 Task: Start in the project AgileEagle the sprint 'Data Cleansing Sprint', with a duration of 2 weeks. Start in the project AgileEagle the sprint 'Data Cleansing Sprint', with a duration of 1 week. Start in the project AgileEagle the sprint 'Data Cleansing Sprint', with a duration of 3 weeks
Action: Mouse scrolled (1153, 381) with delta (0, 0)
Screenshot: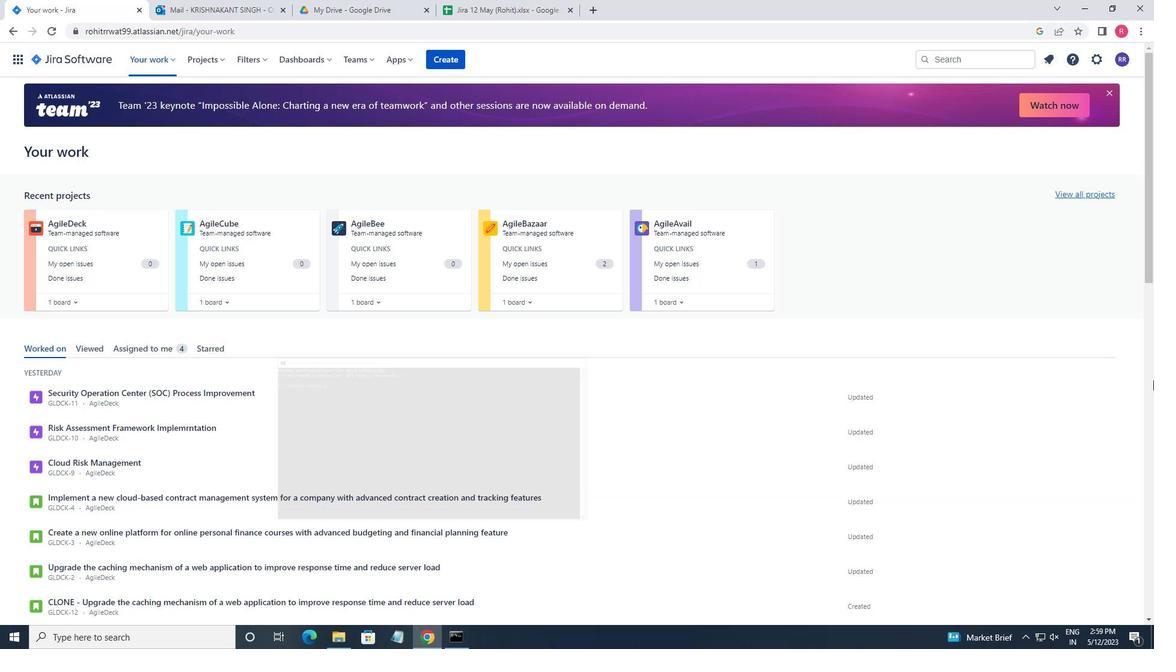 
Action: Mouse moved to (1016, 373)
Screenshot: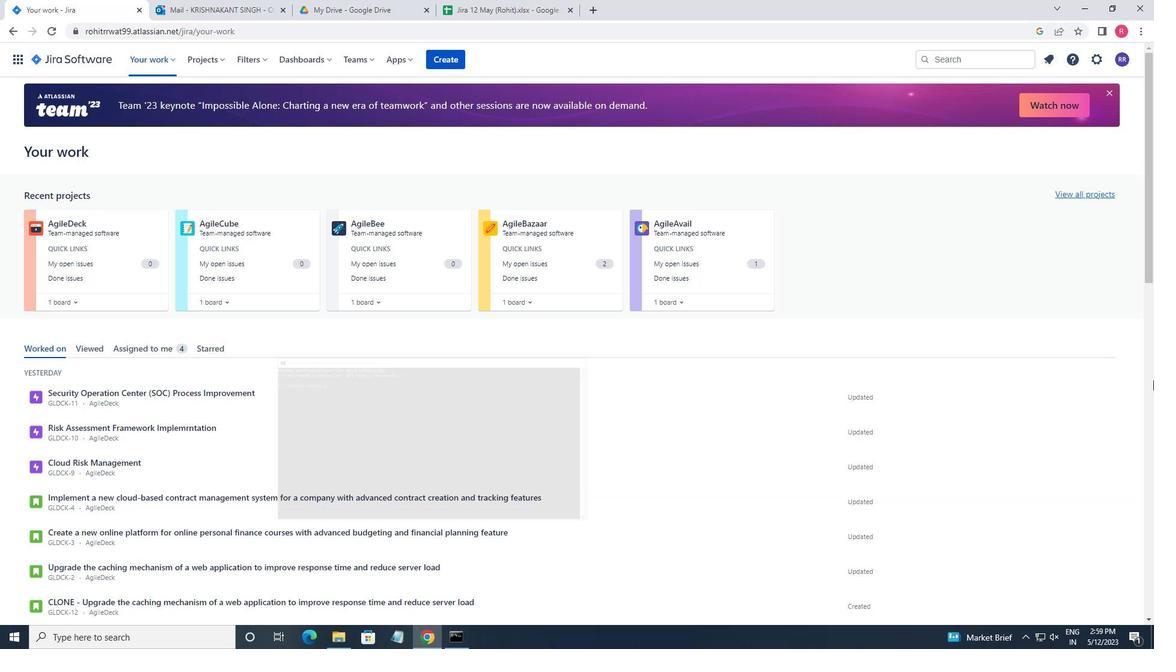 
Action: Mouse scrolled (1016, 374) with delta (0, 0)
Screenshot: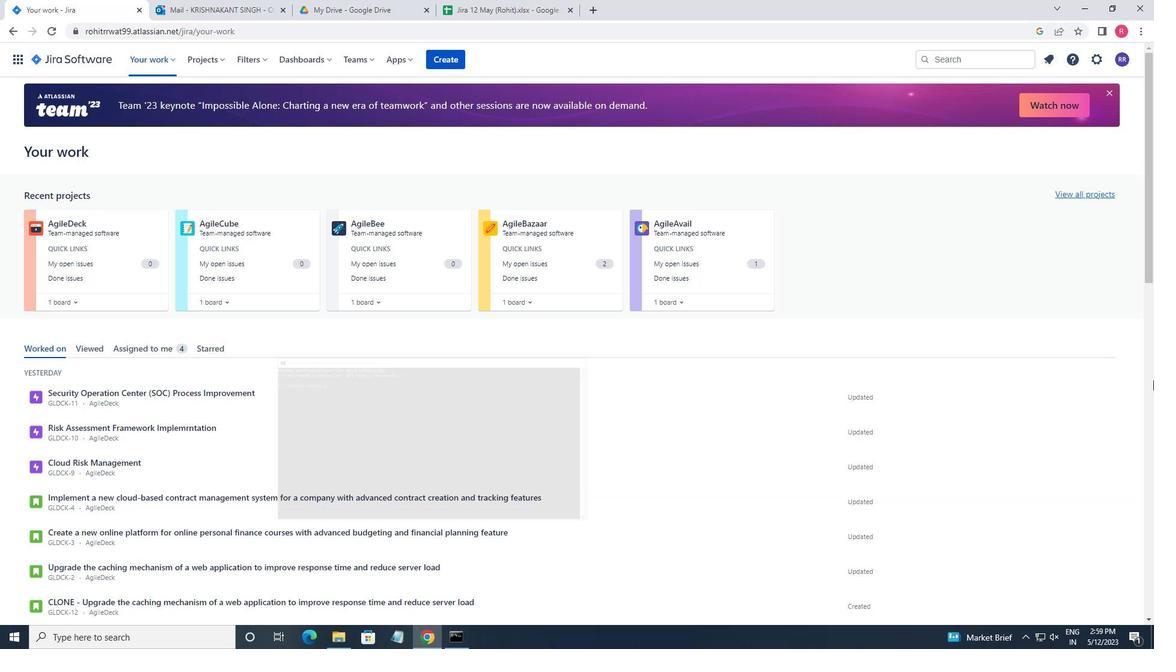 
Action: Mouse moved to (197, 55)
Screenshot: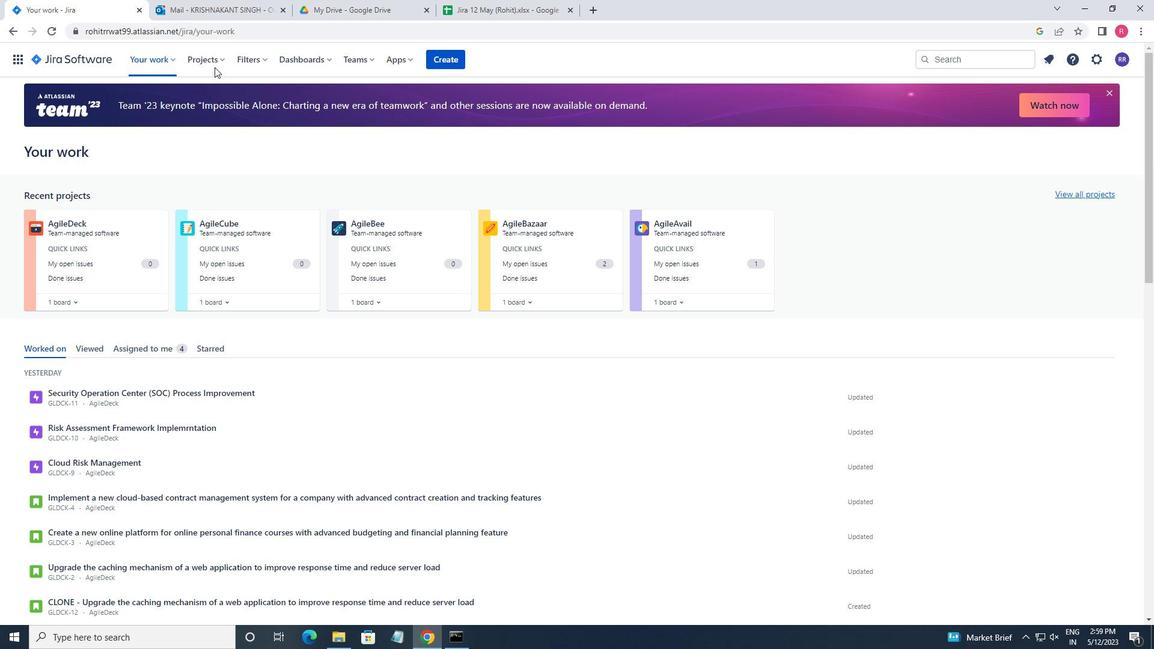 
Action: Mouse pressed left at (197, 55)
Screenshot: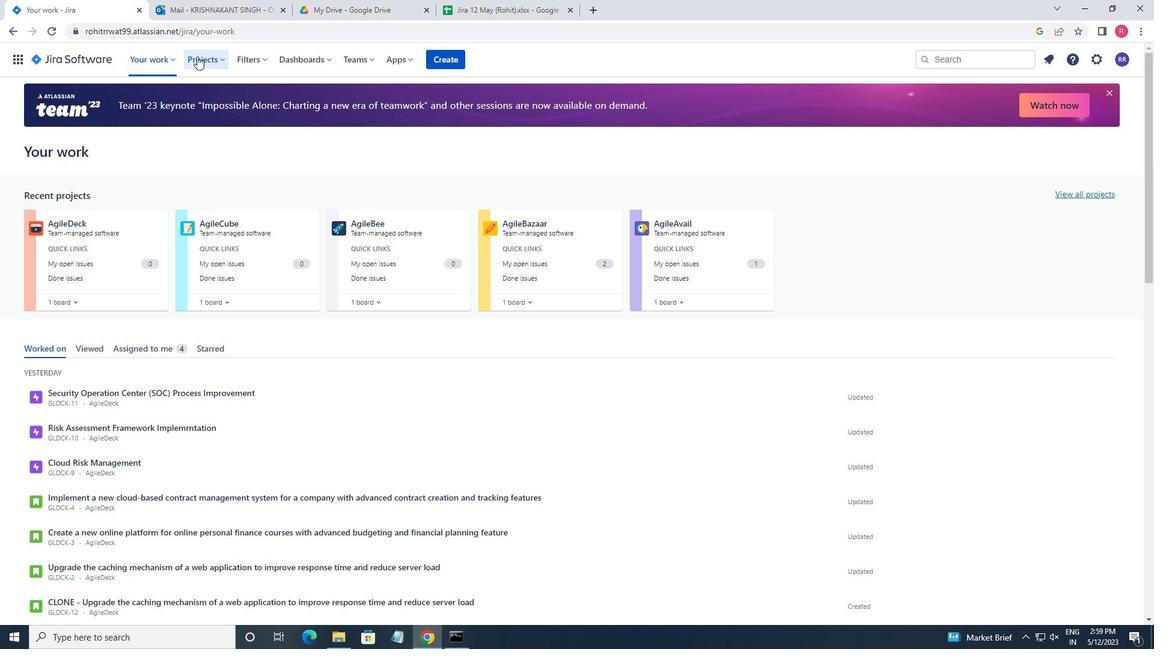 
Action: Mouse moved to (256, 115)
Screenshot: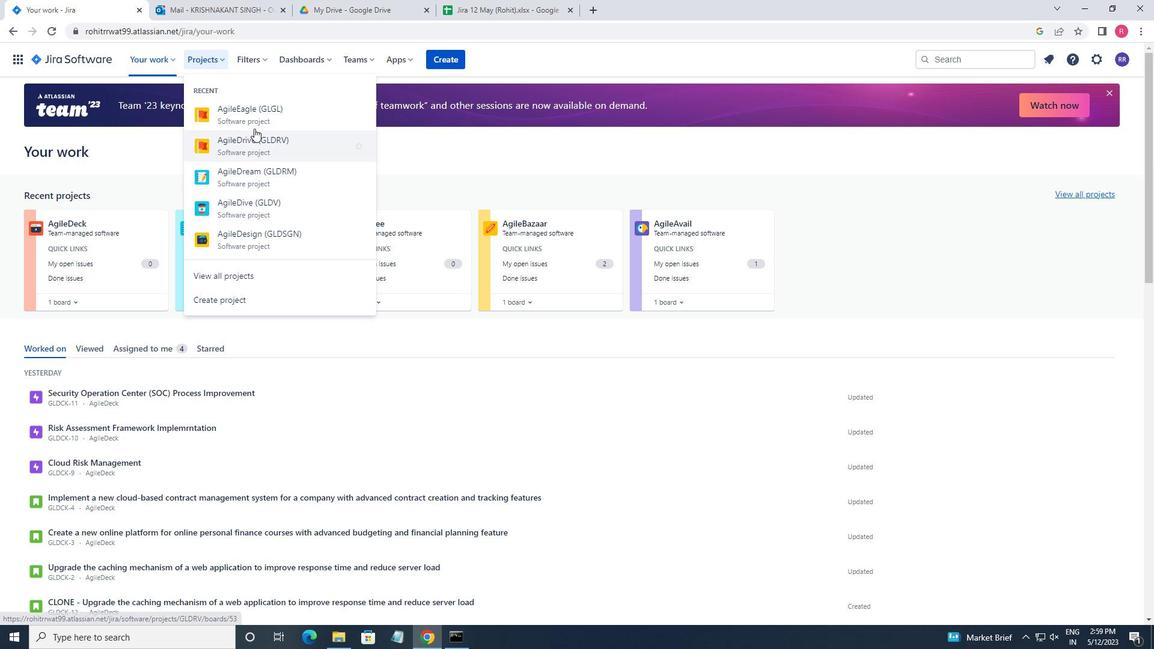 
Action: Mouse pressed left at (256, 115)
Screenshot: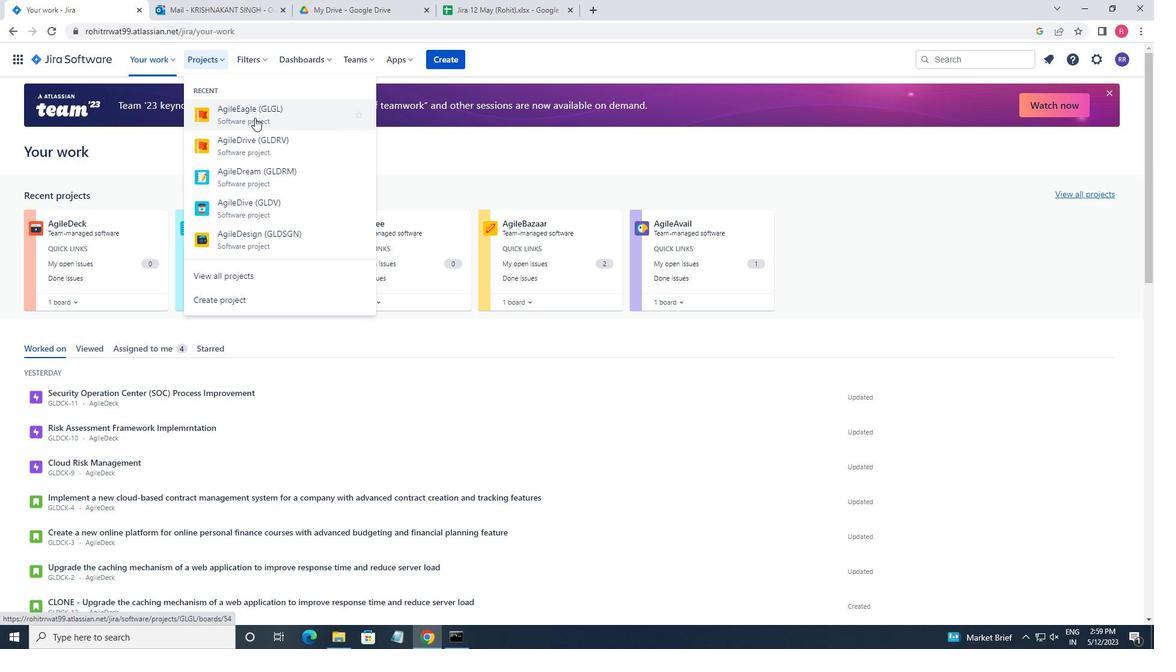 
Action: Mouse moved to (65, 184)
Screenshot: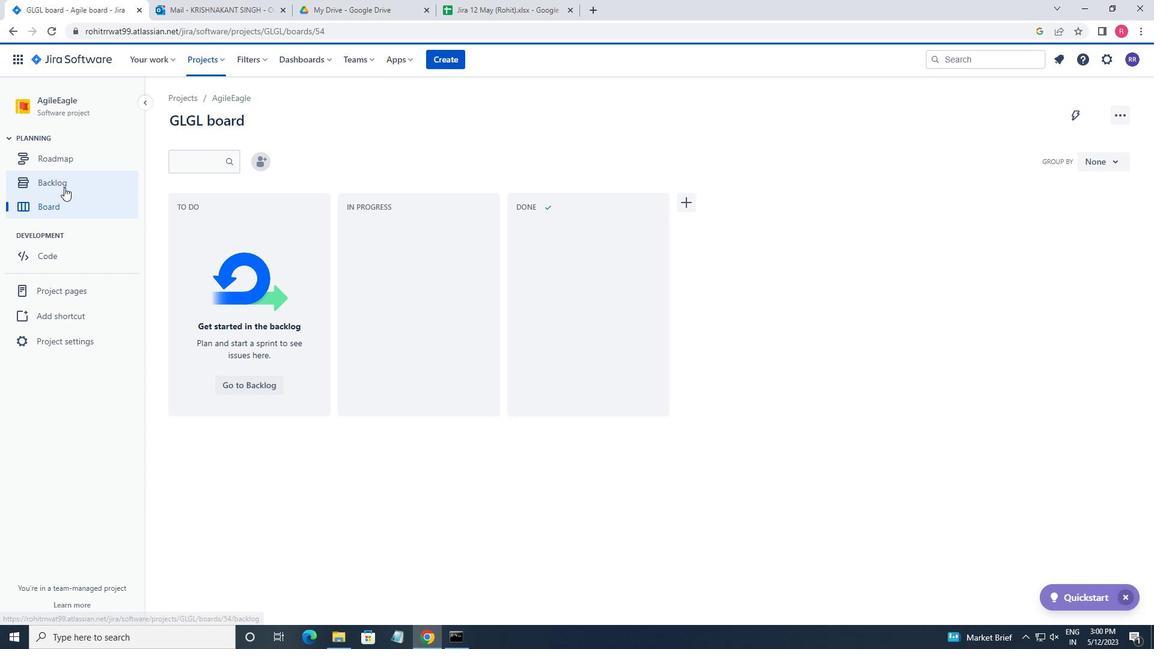 
Action: Mouse pressed left at (65, 184)
Screenshot: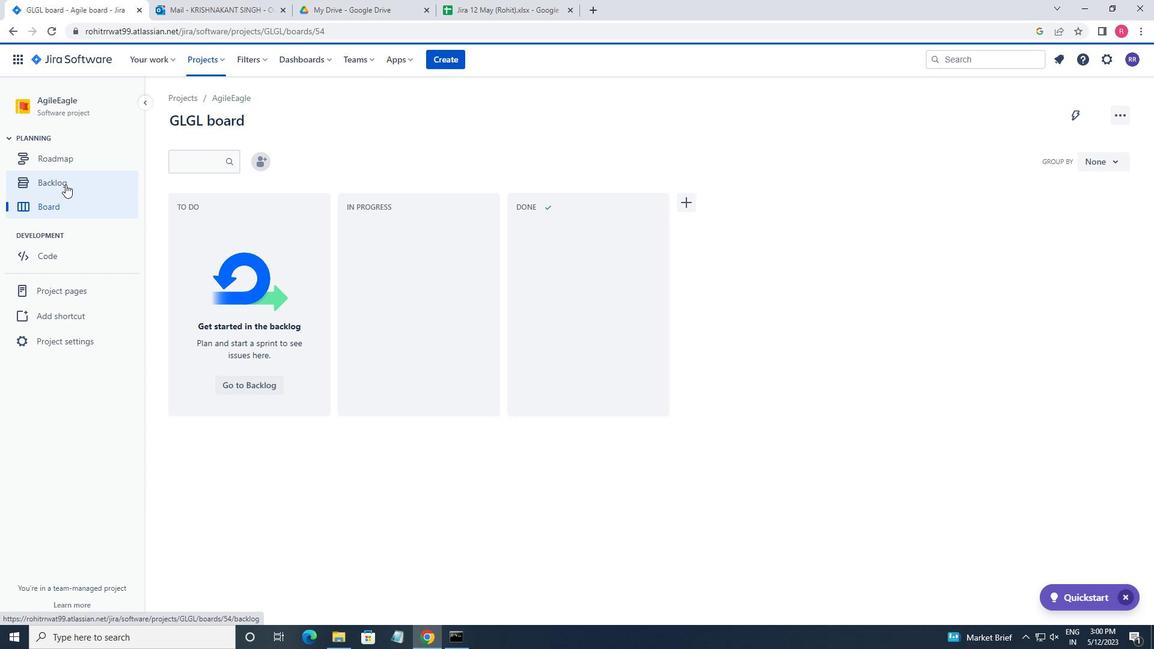 
Action: Mouse moved to (1063, 196)
Screenshot: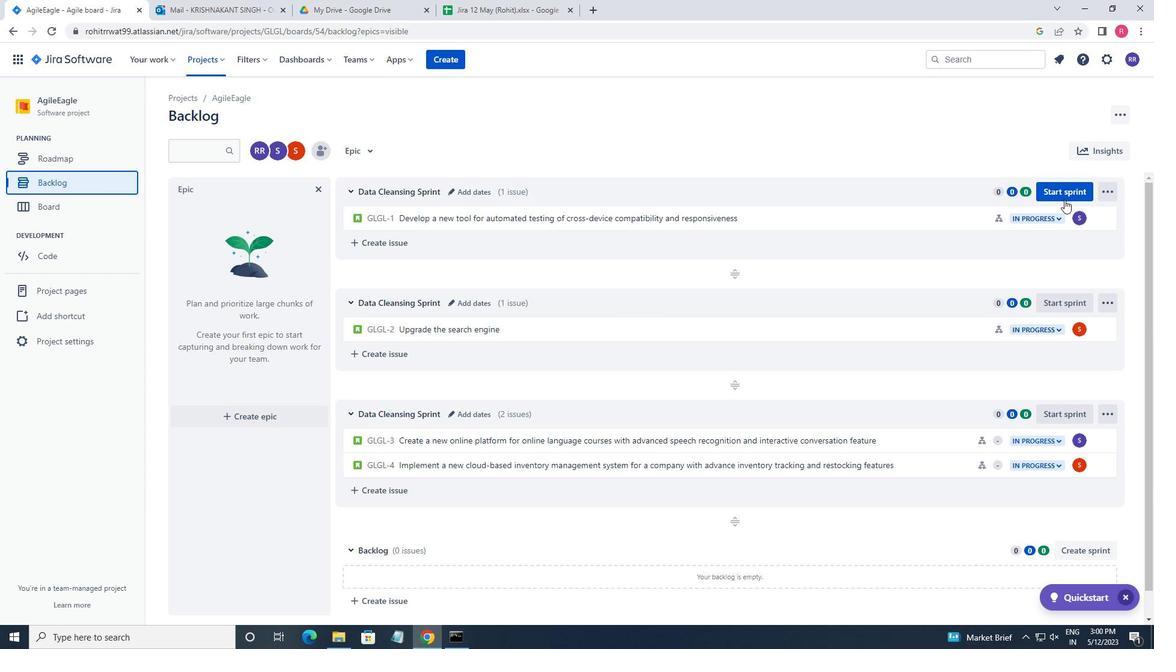 
Action: Mouse pressed left at (1063, 196)
Screenshot: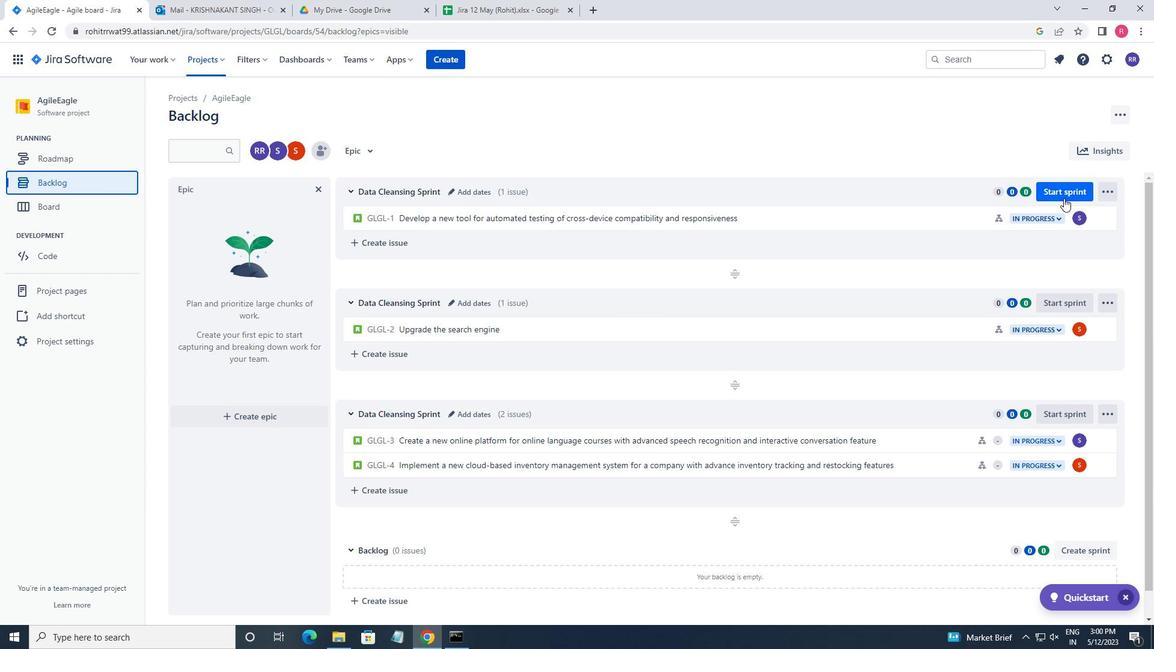 
Action: Mouse moved to (534, 207)
Screenshot: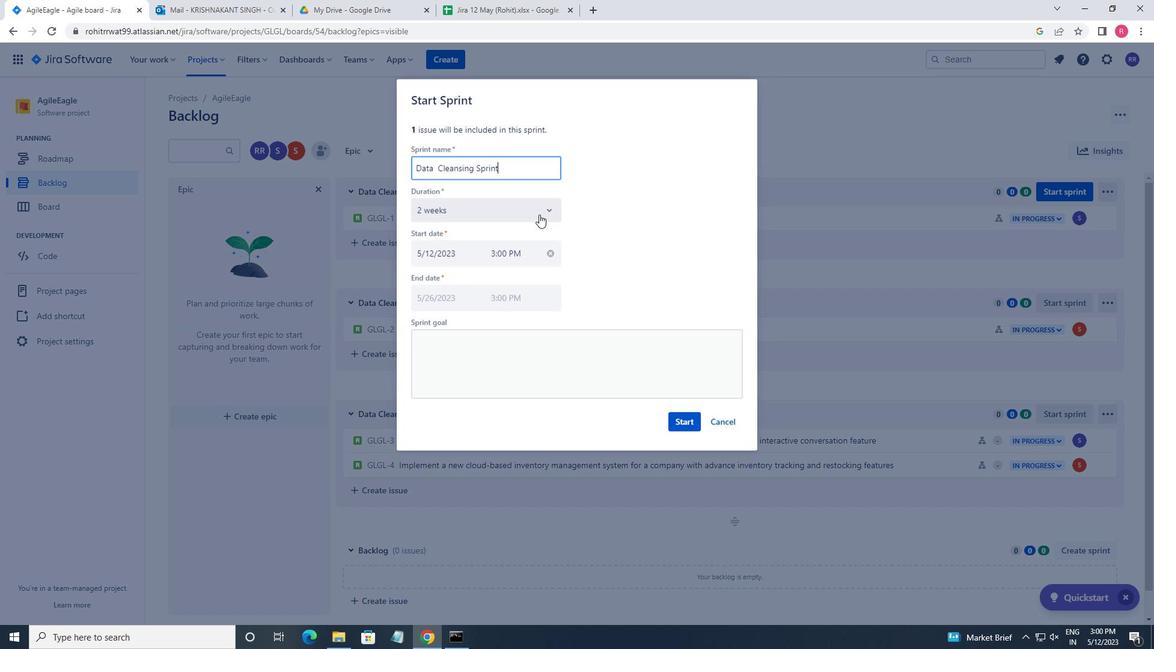 
Action: Mouse pressed left at (534, 207)
Screenshot: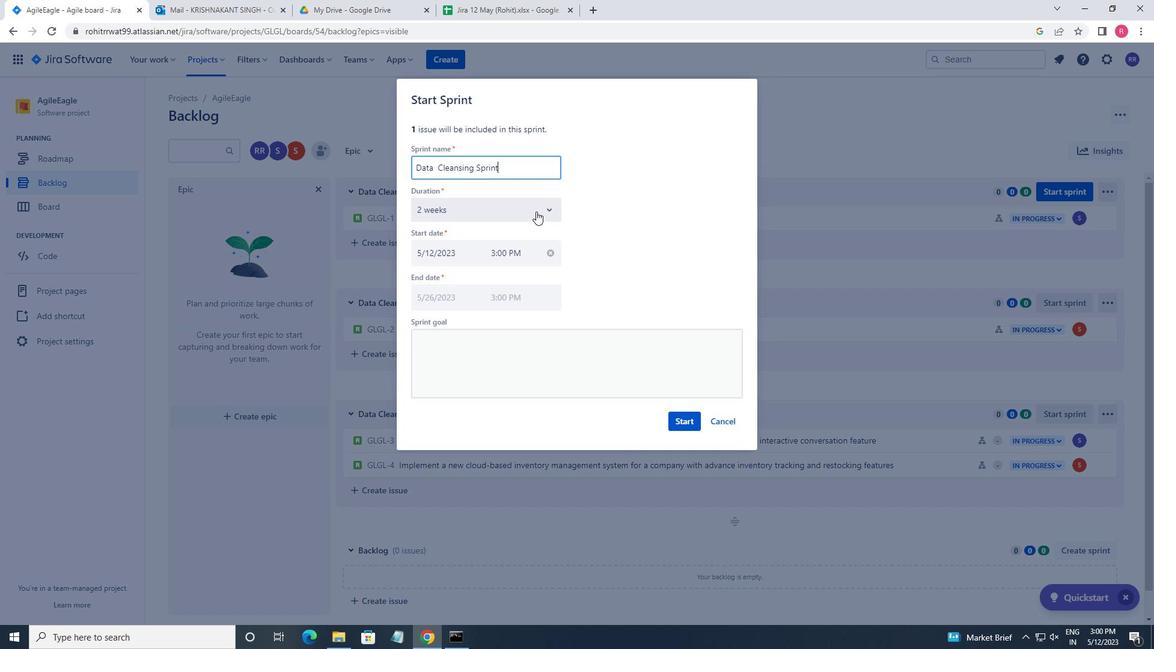
Action: Mouse moved to (505, 263)
Screenshot: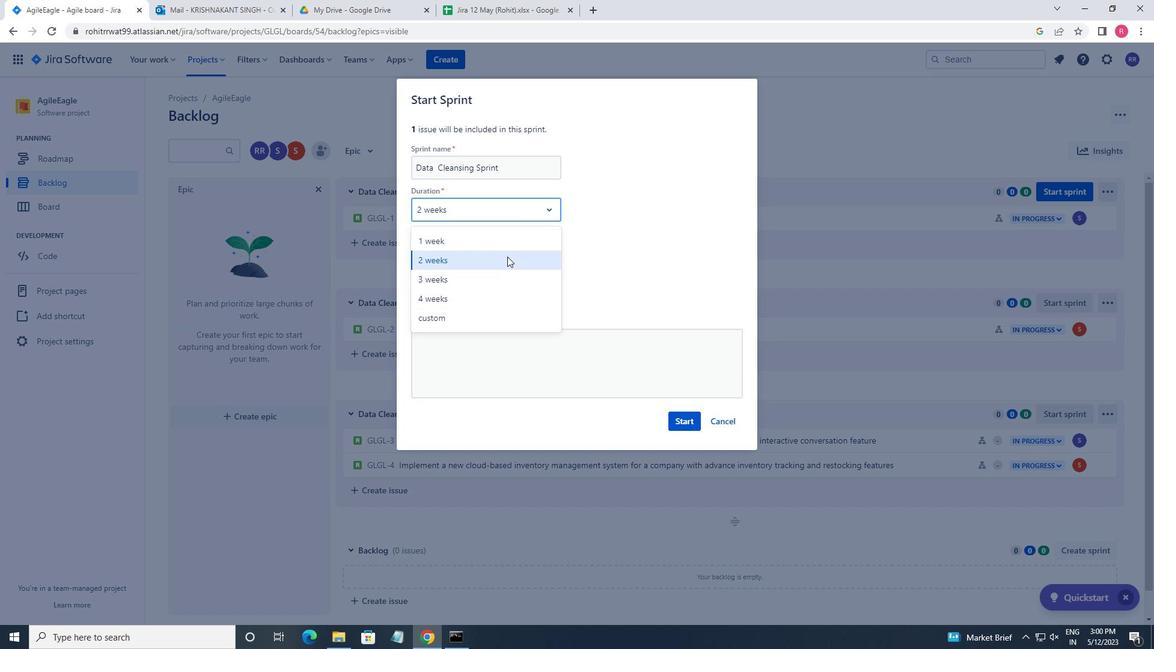 
Action: Mouse pressed left at (505, 263)
Screenshot: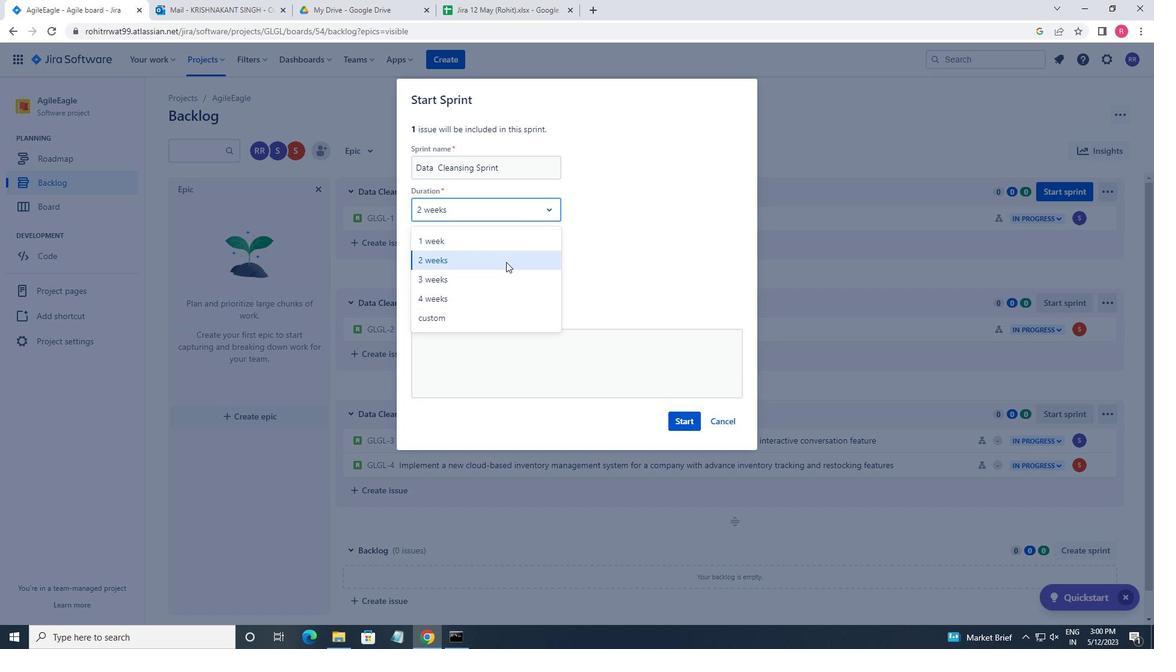 
Action: Mouse moved to (680, 426)
Screenshot: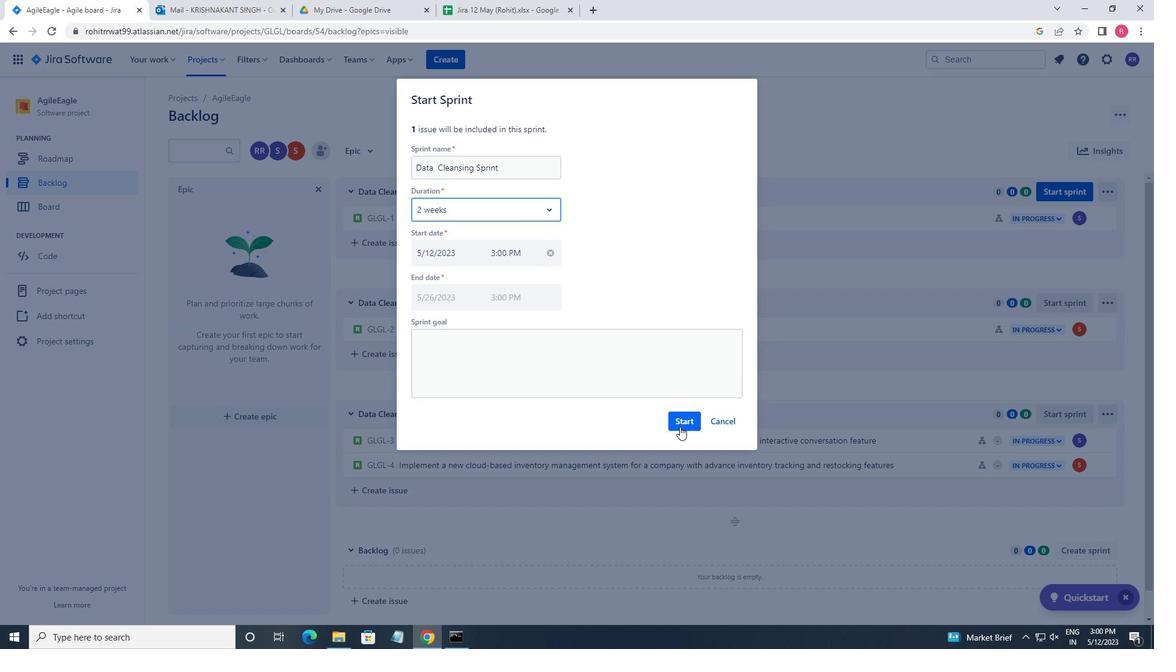 
Action: Mouse pressed left at (680, 426)
Screenshot: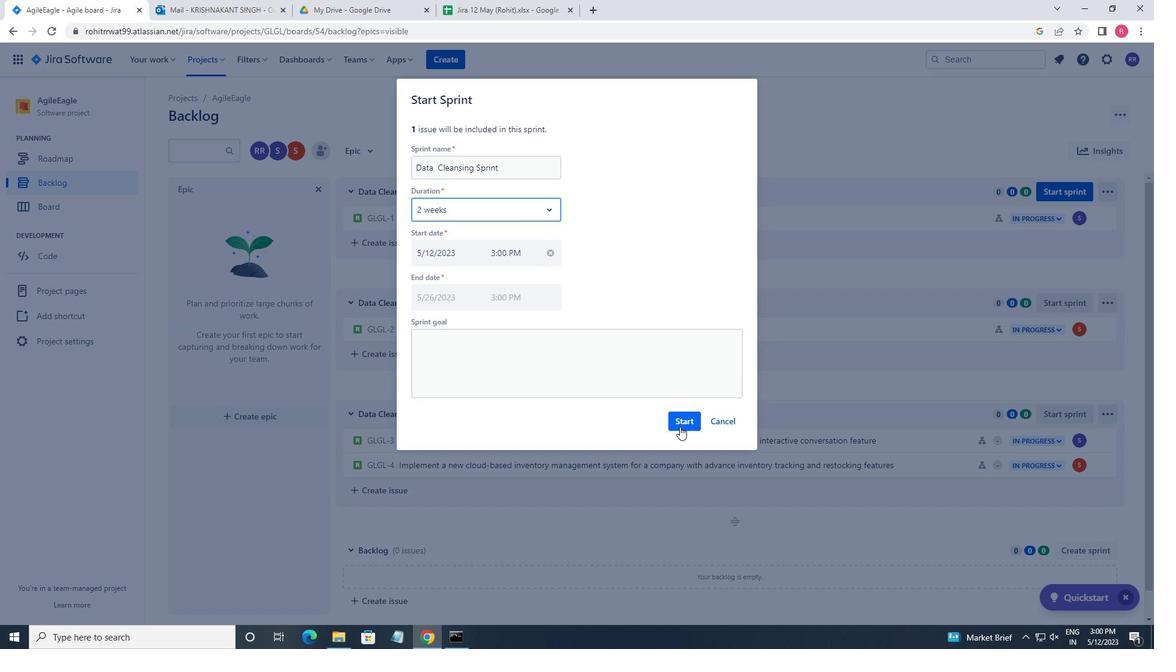 
Action: Mouse moved to (74, 185)
Screenshot: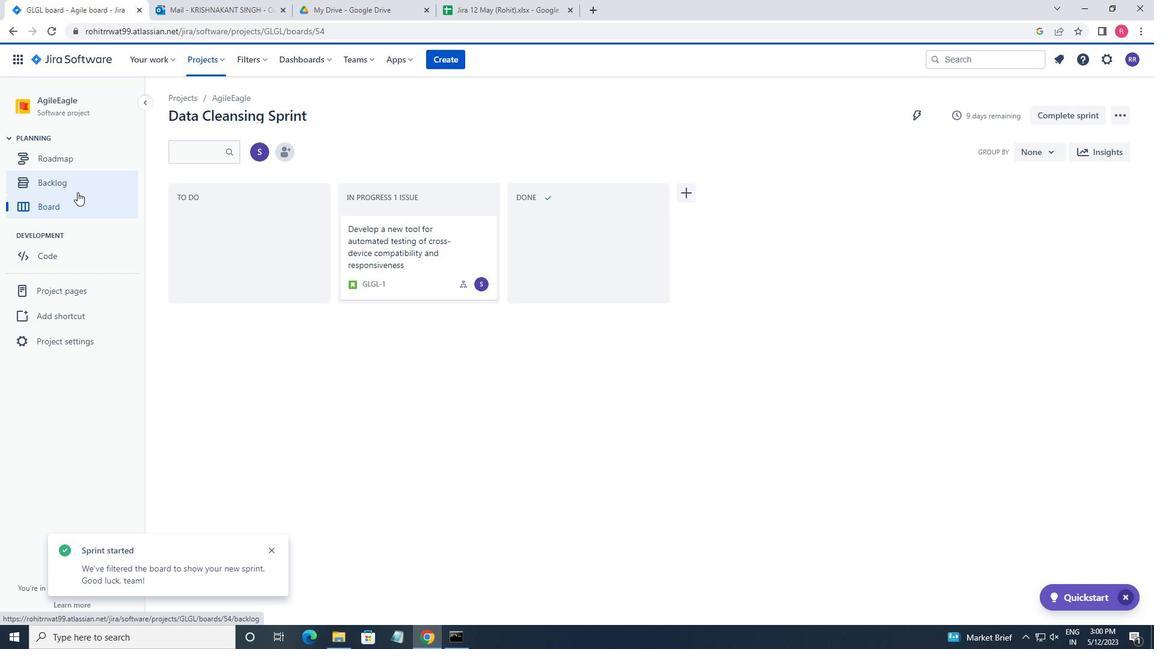 
Action: Mouse pressed left at (74, 185)
Screenshot: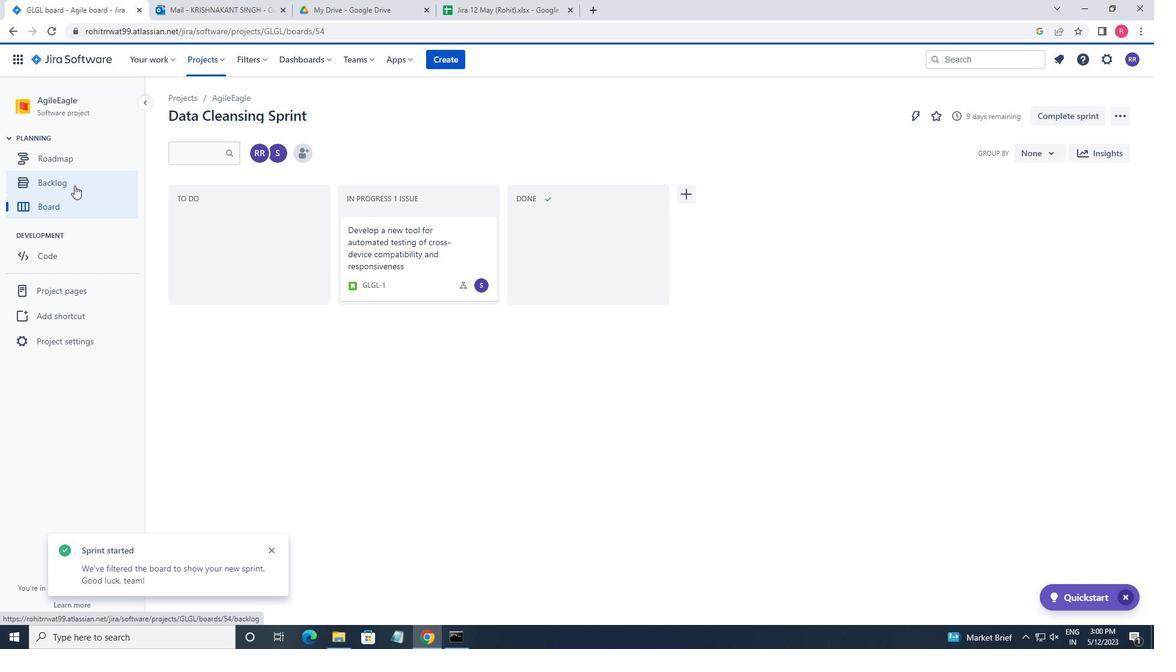 
Action: Mouse moved to (1072, 293)
Screenshot: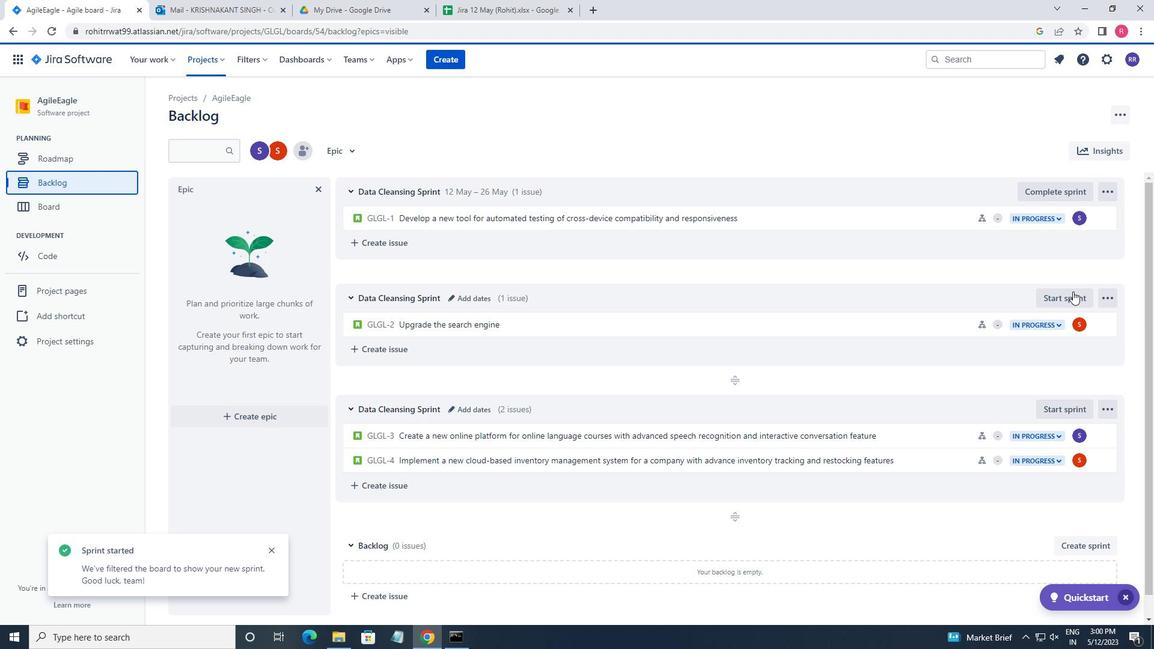 
Action: Mouse pressed left at (1072, 293)
Screenshot: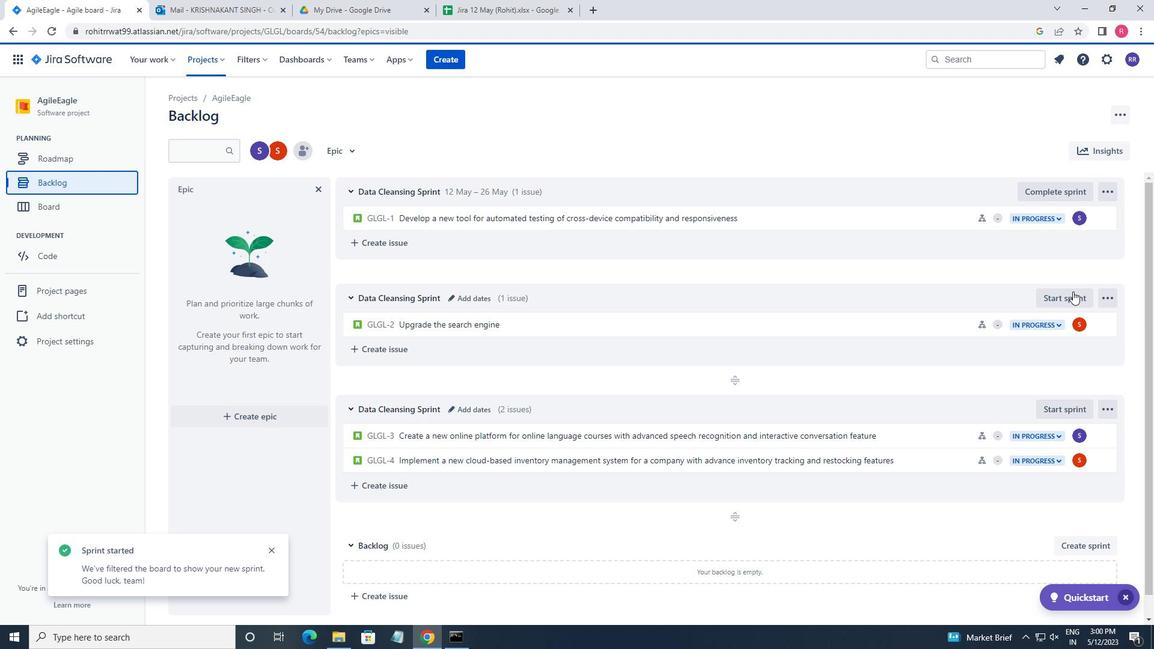 
Action: Mouse moved to (529, 218)
Screenshot: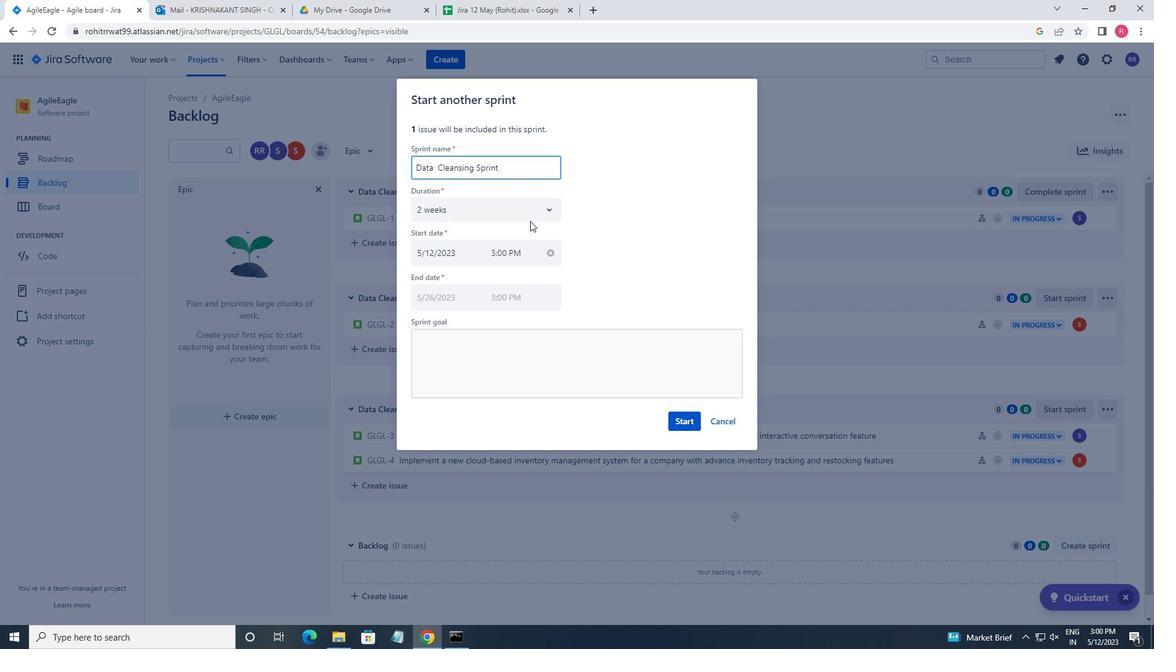 
Action: Mouse pressed left at (529, 218)
Screenshot: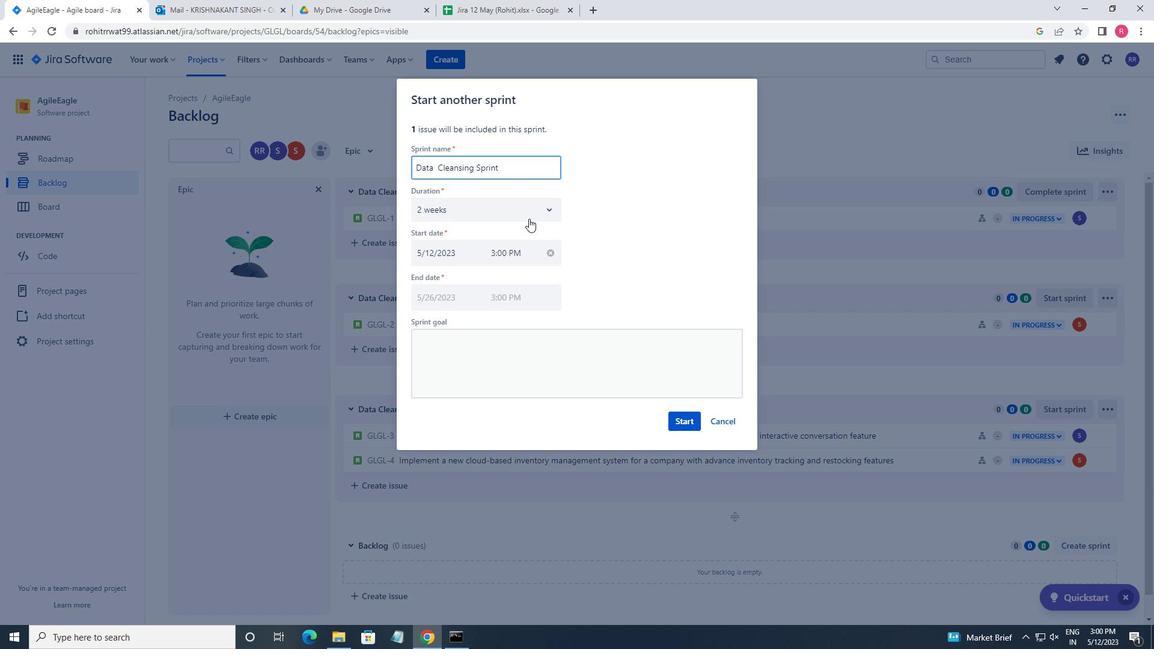 
Action: Mouse moved to (488, 247)
Screenshot: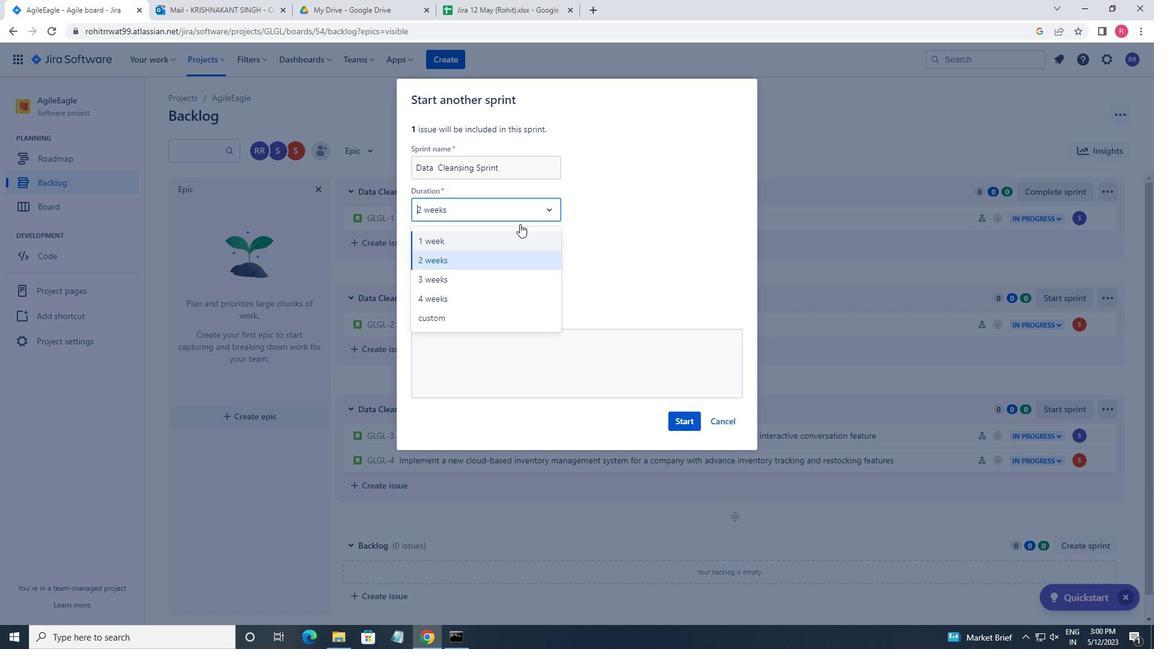 
Action: Mouse pressed left at (488, 247)
Screenshot: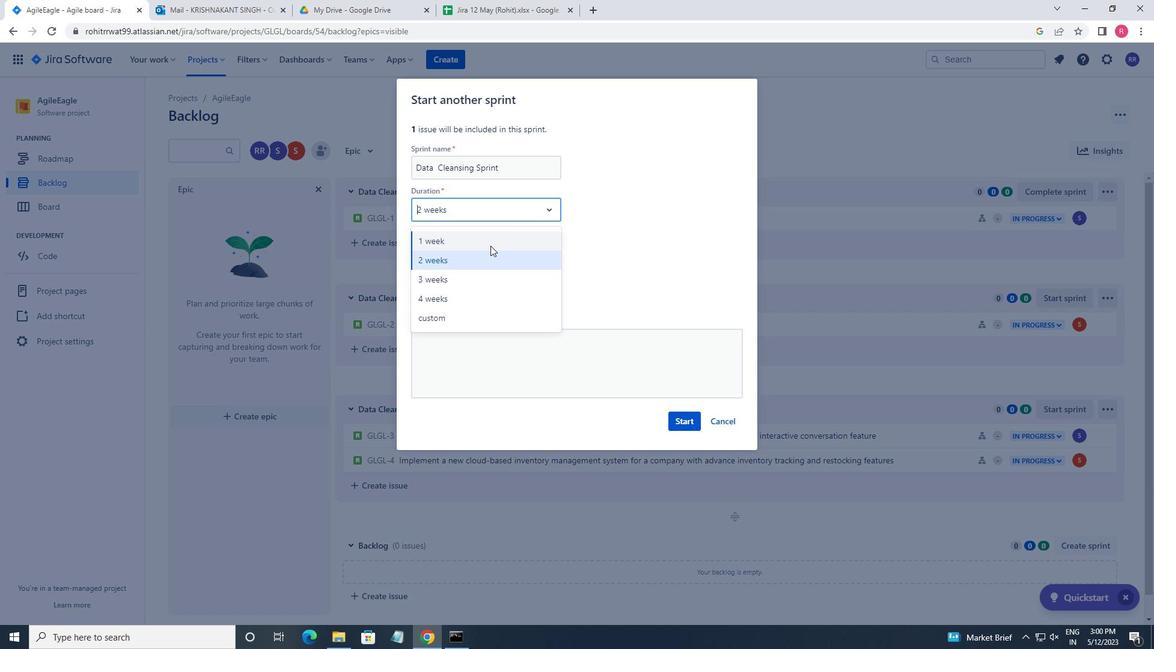 
Action: Mouse moved to (681, 422)
Screenshot: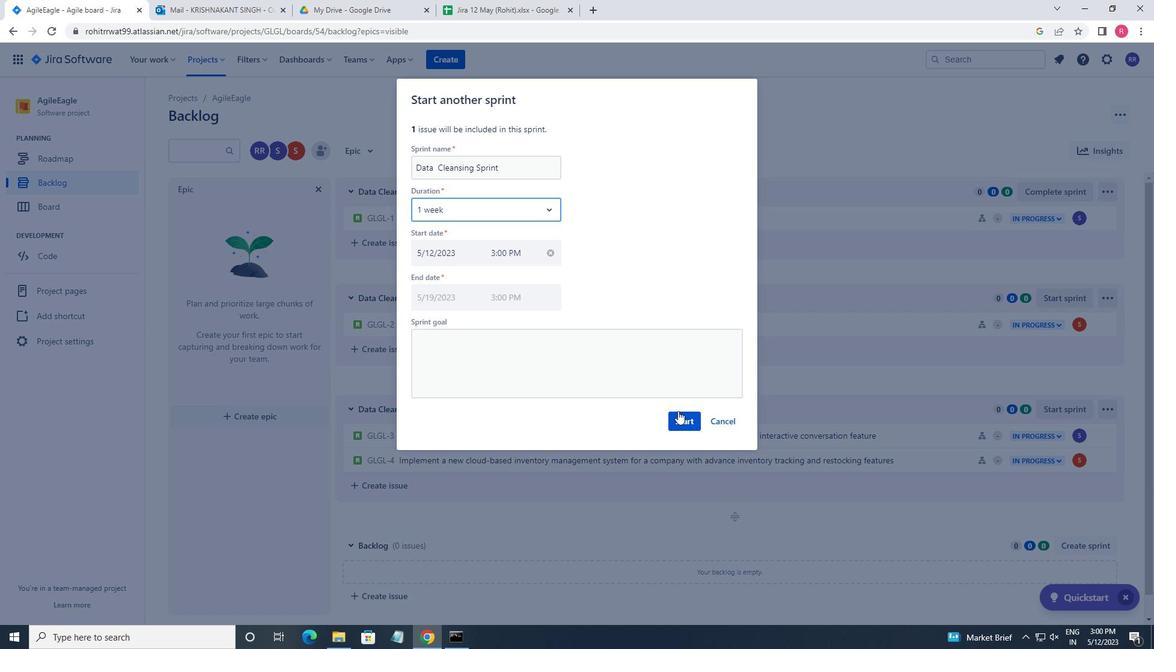 
Action: Mouse pressed left at (681, 422)
Screenshot: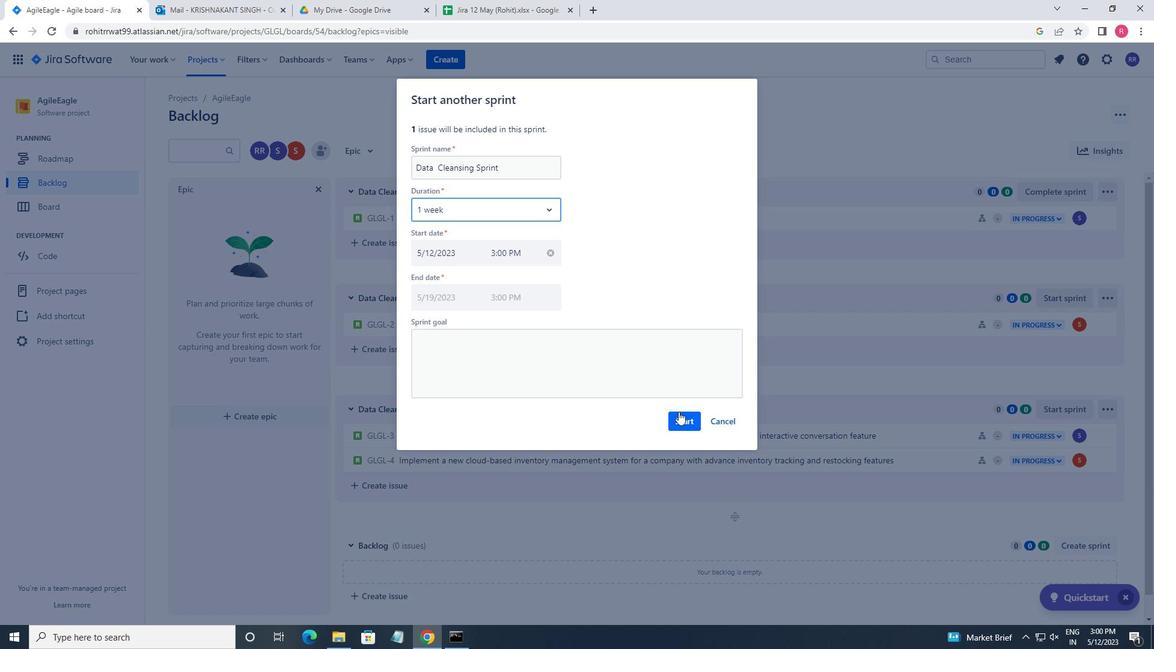 
Action: Mouse moved to (75, 185)
Screenshot: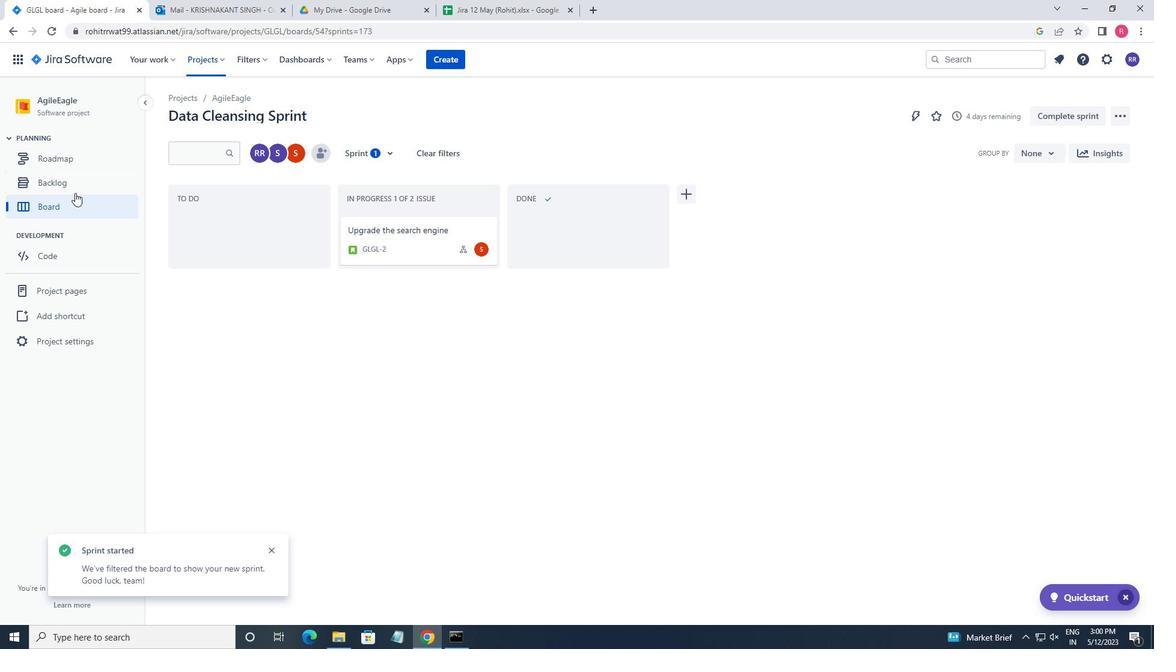 
Action: Mouse pressed left at (75, 185)
Screenshot: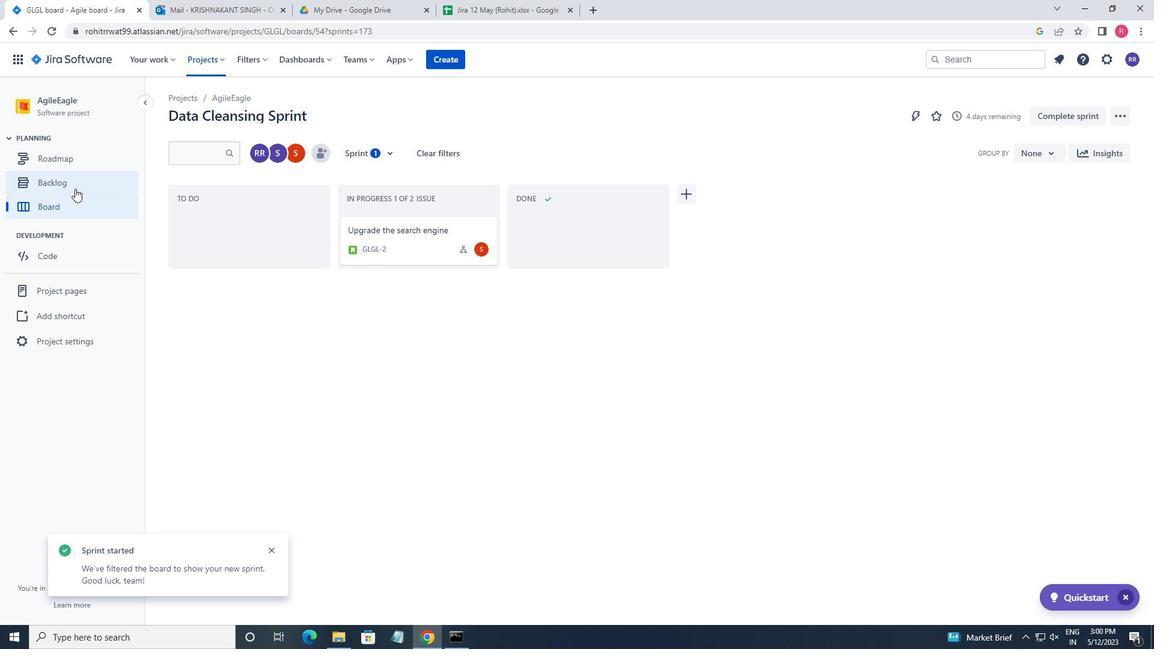 
Action: Mouse moved to (1063, 404)
Screenshot: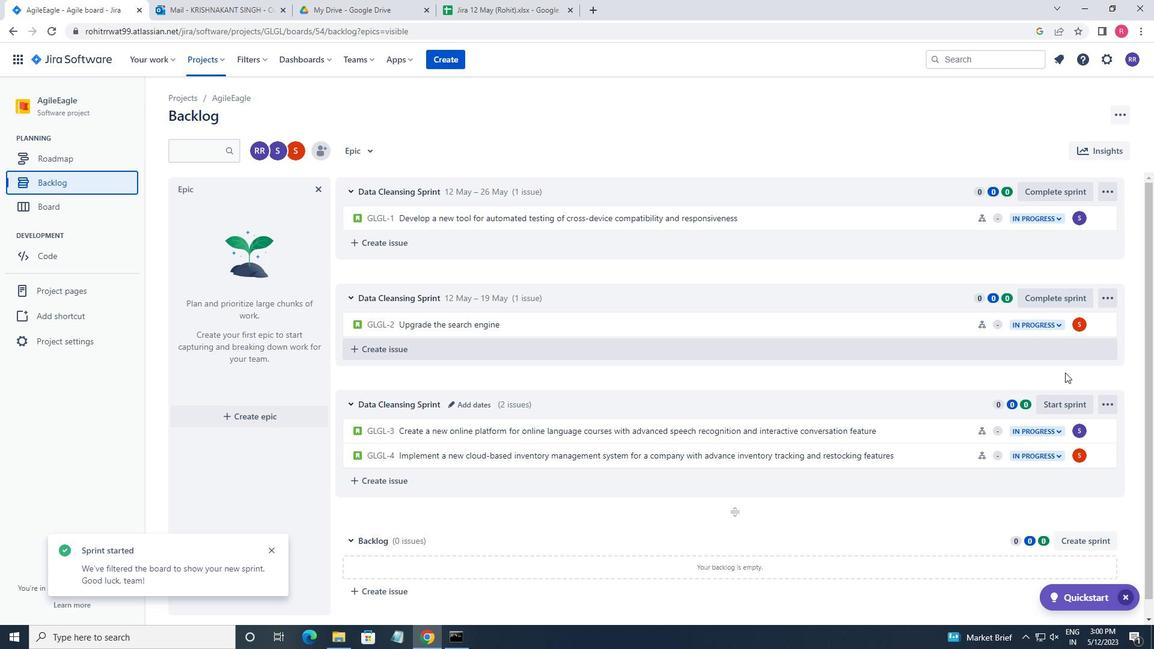
Action: Mouse pressed left at (1063, 404)
Screenshot: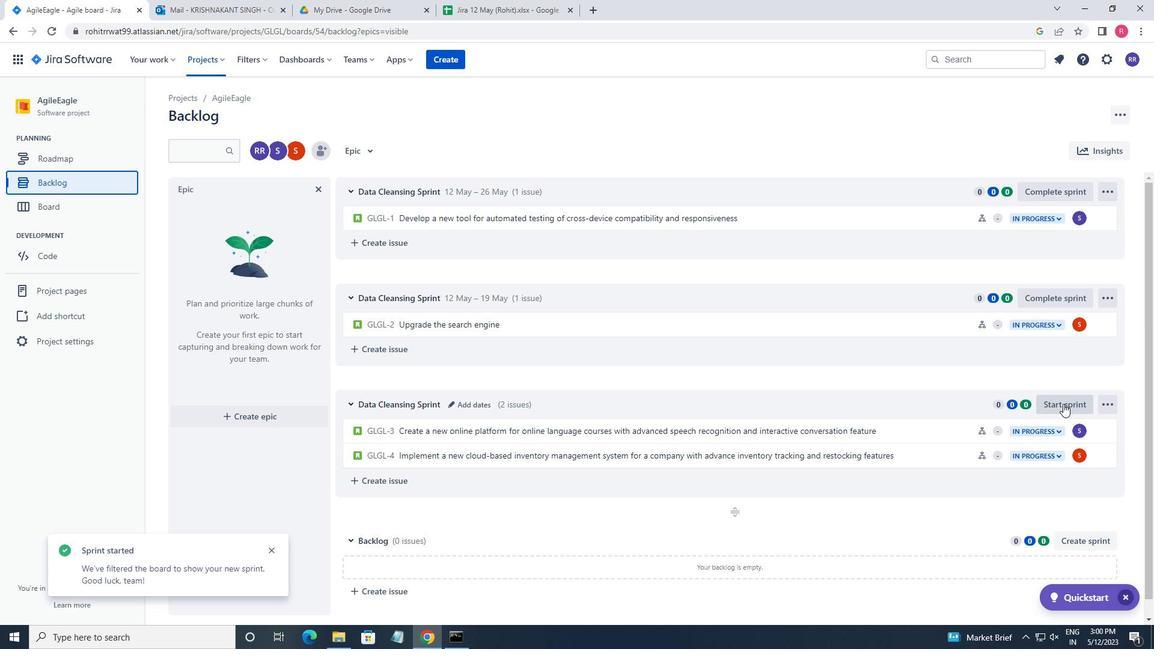 
Action: Mouse moved to (498, 214)
Screenshot: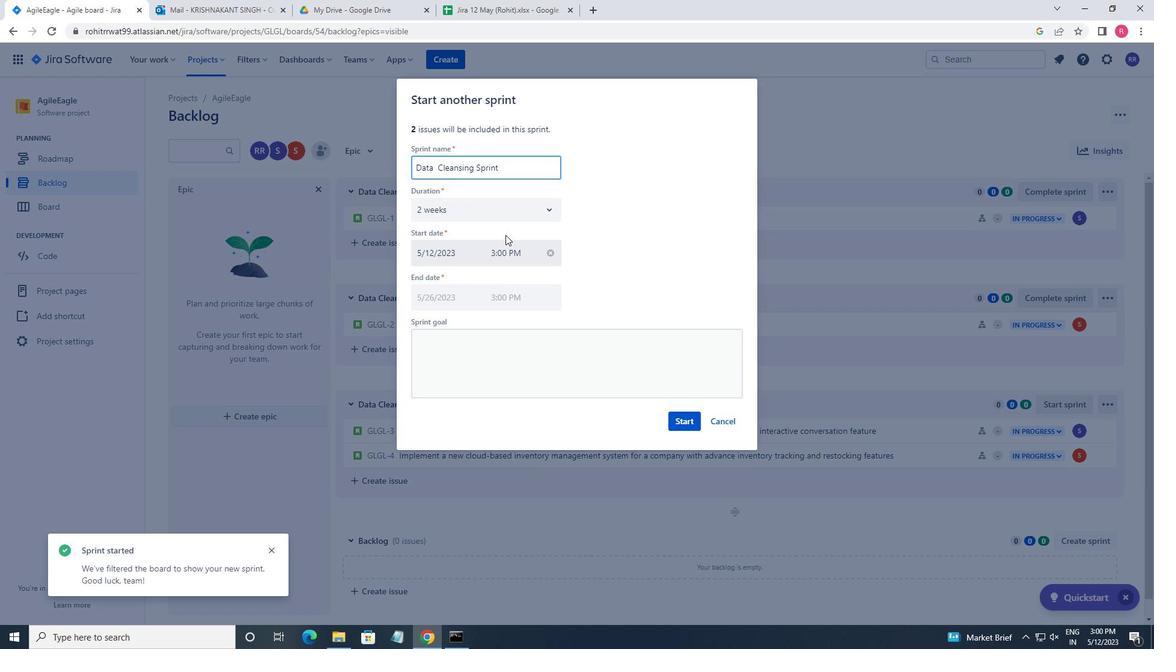 
Action: Mouse pressed left at (498, 214)
Screenshot: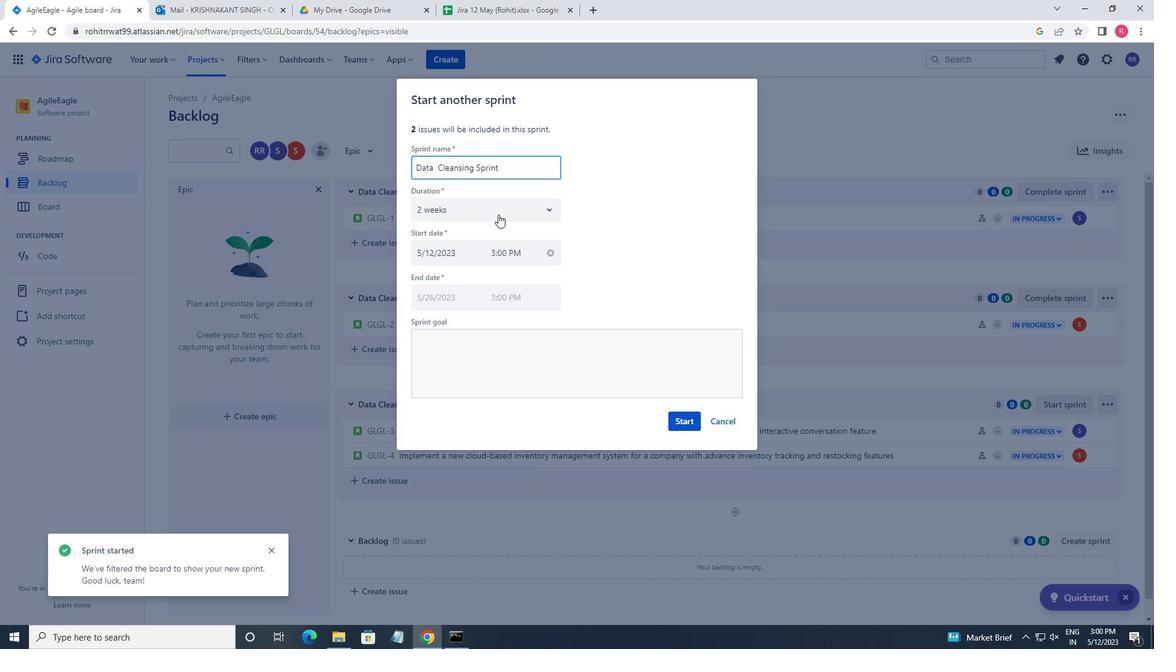 
Action: Mouse moved to (470, 279)
Screenshot: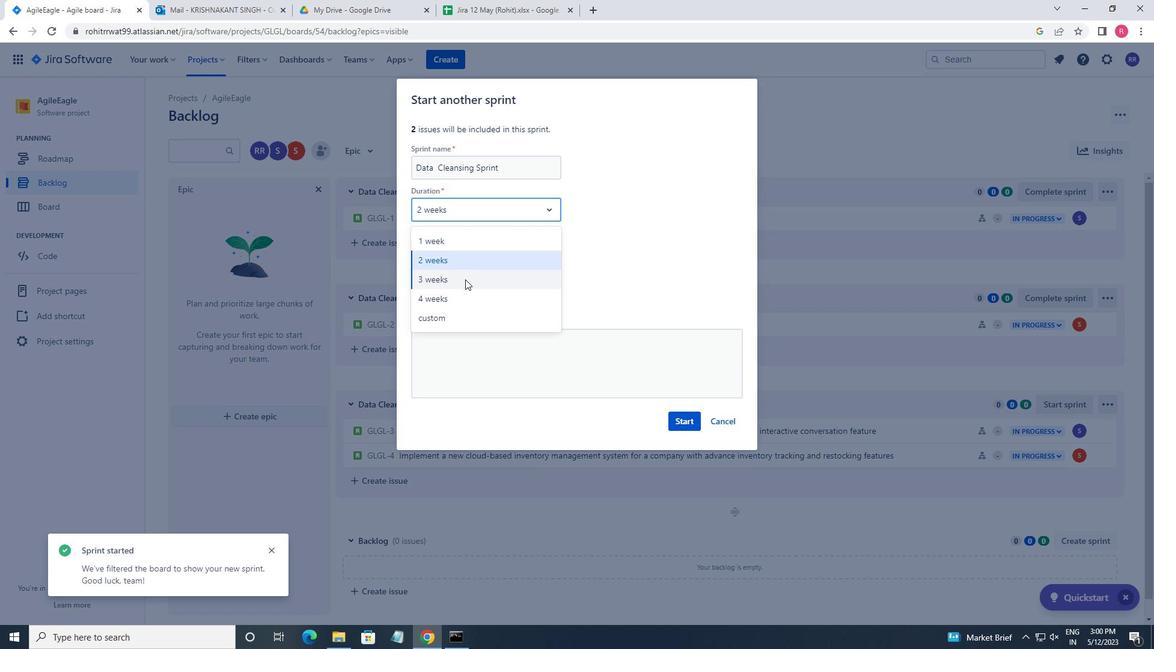 
Action: Mouse pressed left at (470, 279)
Screenshot: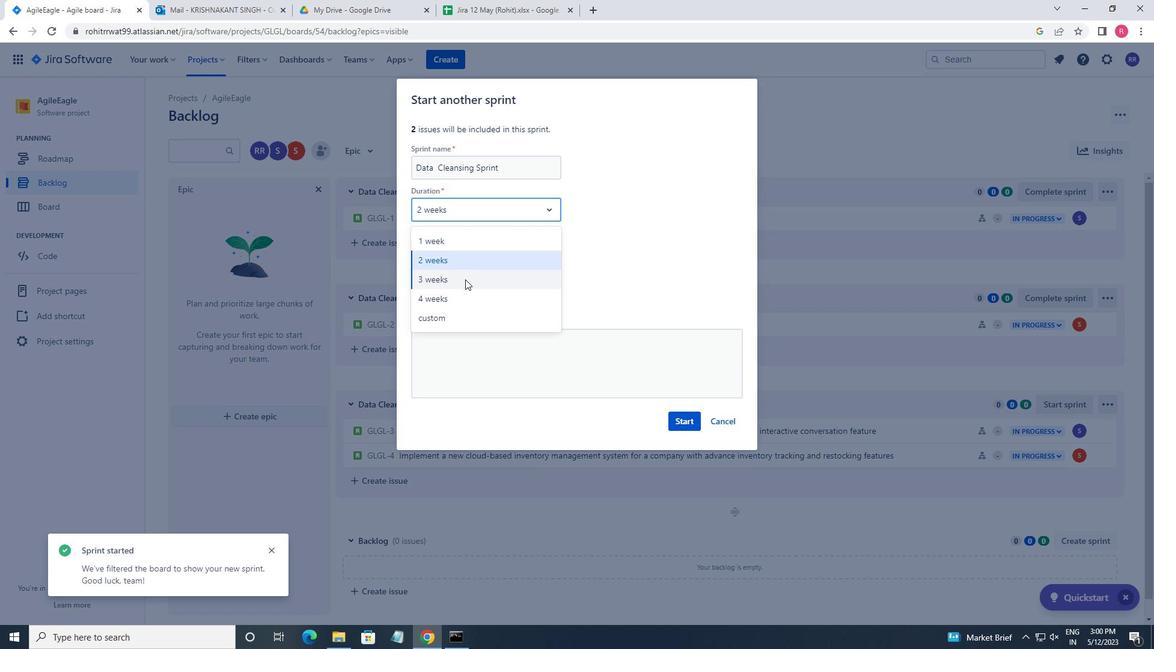 
Action: Mouse moved to (674, 415)
Screenshot: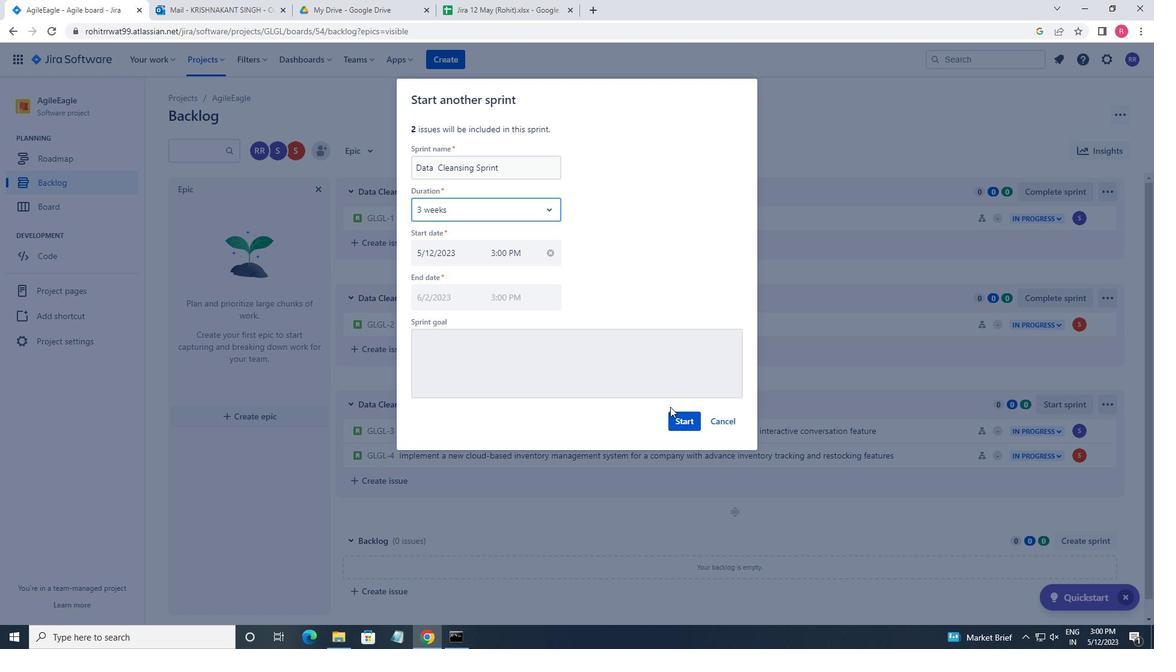 
Action: Mouse pressed left at (674, 415)
Screenshot: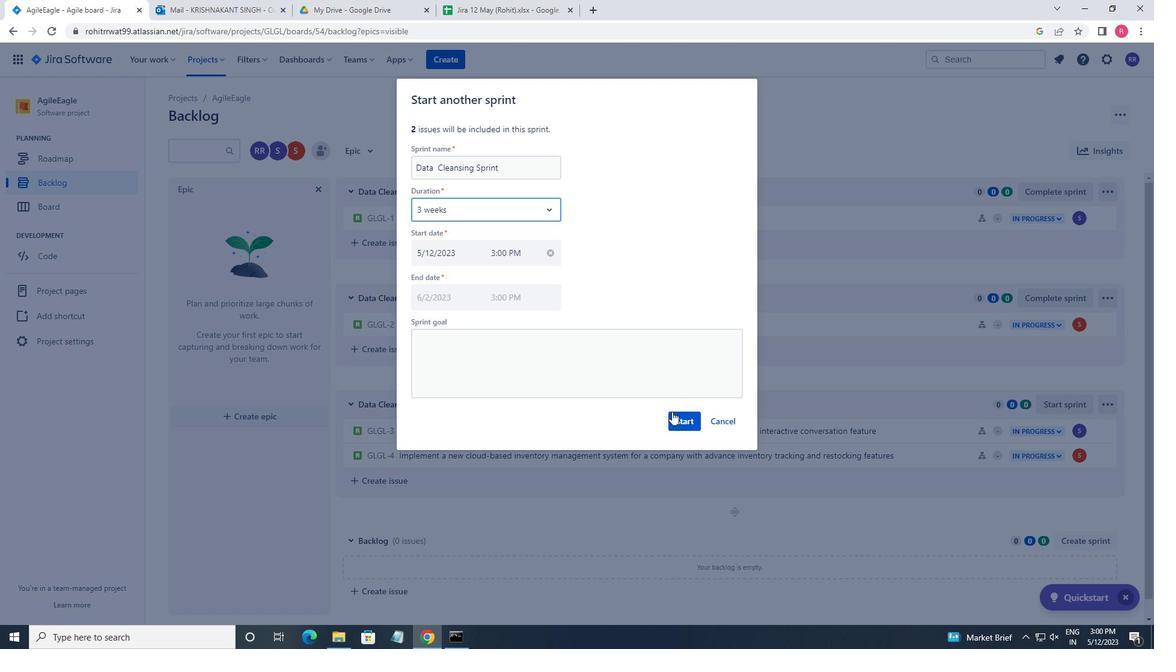 
Action: Mouse moved to (667, 417)
Screenshot: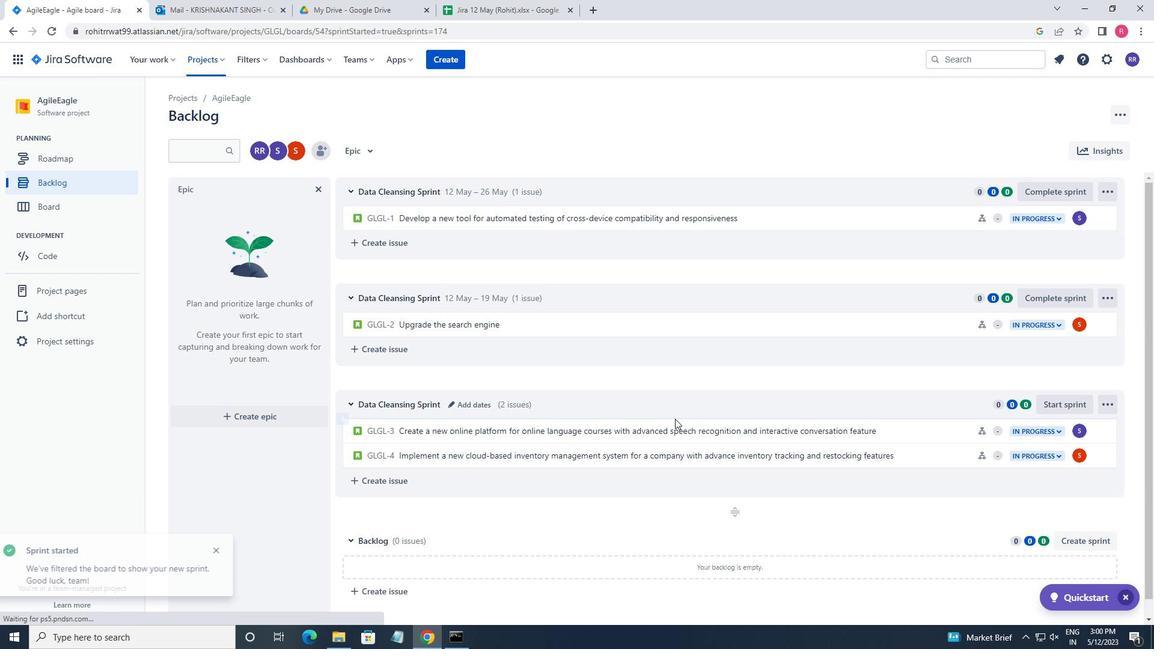 
